 Task: Search for hiking trails in the Smoky Mountains between Gatlinburg, Tennessee, and Cherokee, North Carolina.
Action: Mouse moved to (300, 103)
Screenshot: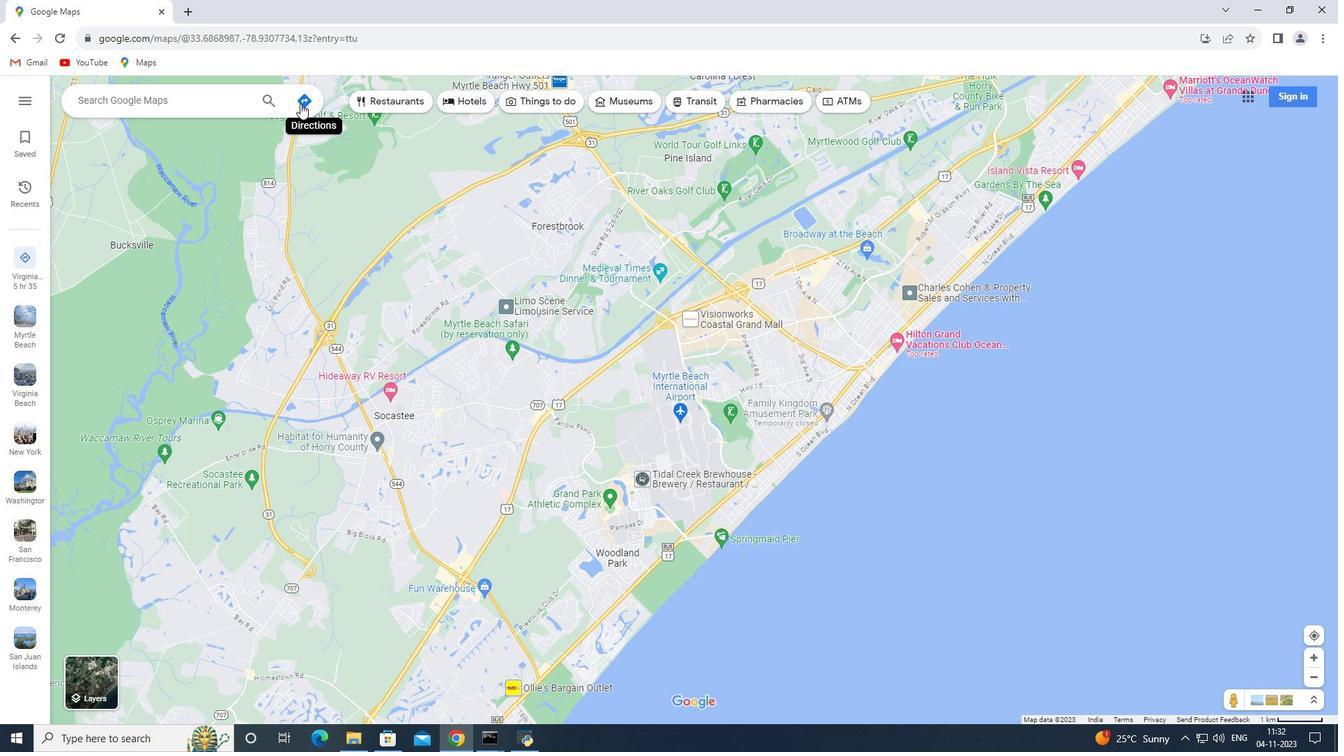 
Action: Mouse pressed left at (300, 103)
Screenshot: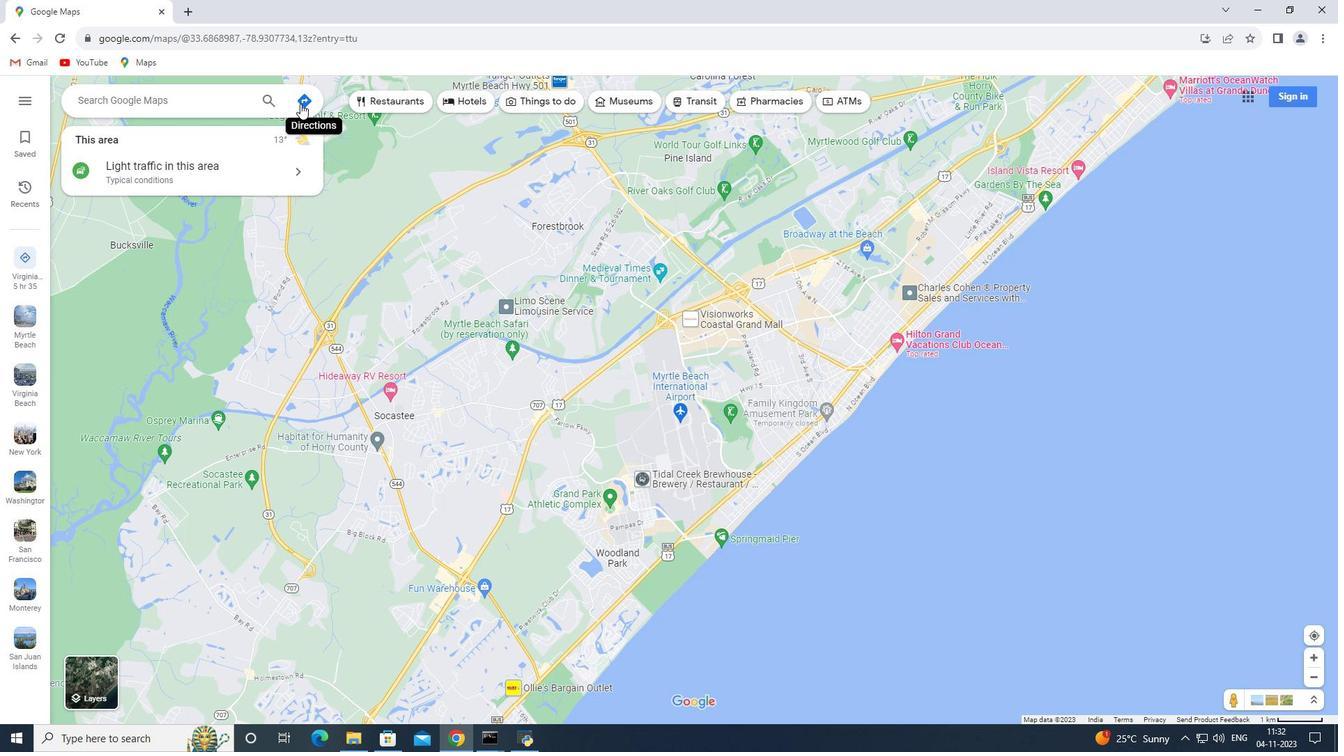 
Action: Mouse moved to (190, 142)
Screenshot: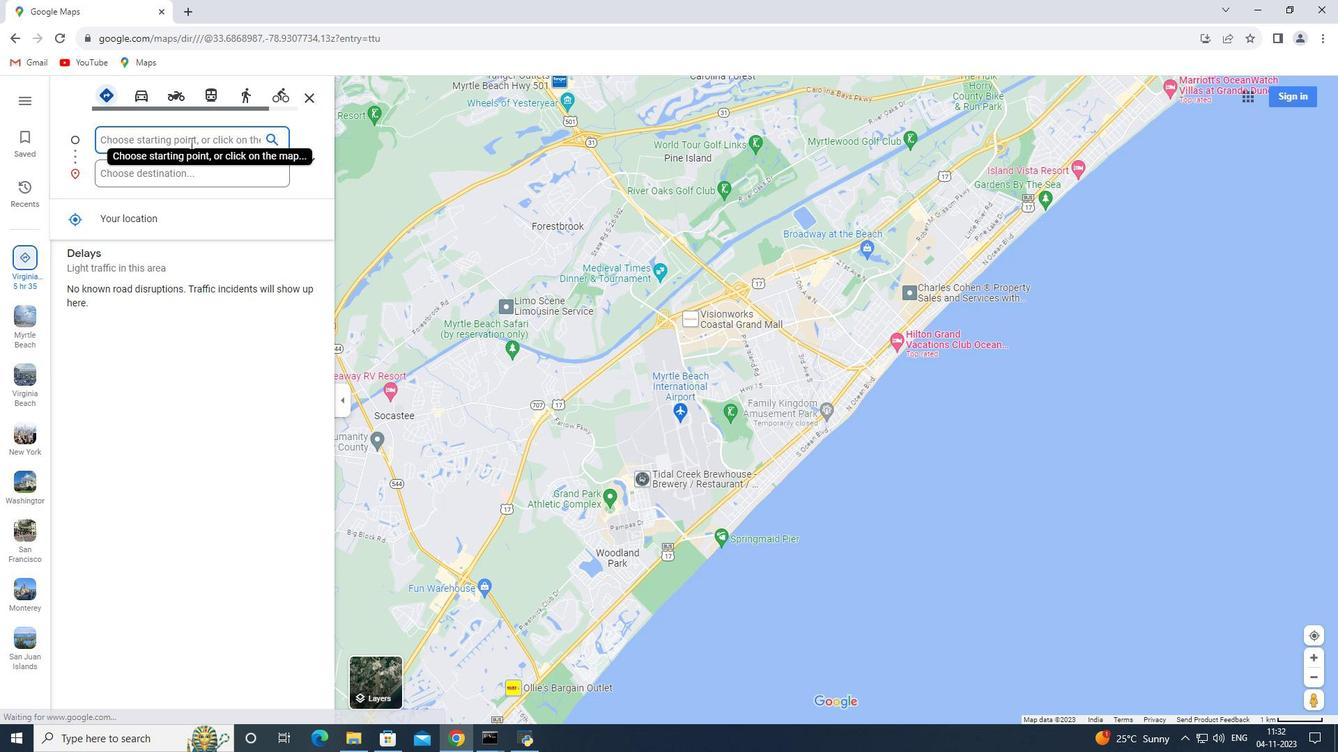 
Action: Key pressed <Key.shift>Gatlinburg,<Key.space><Key.shift>Tennessee
Screenshot: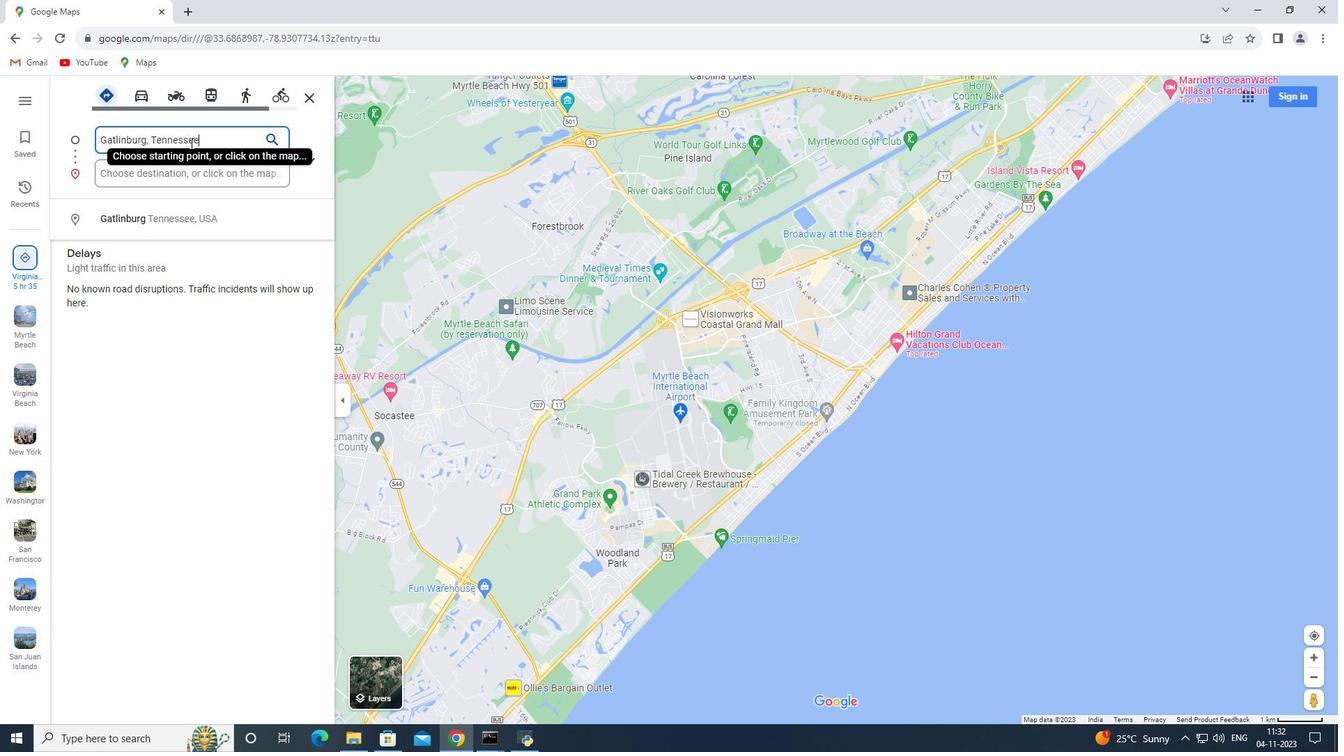 
Action: Mouse moved to (180, 167)
Screenshot: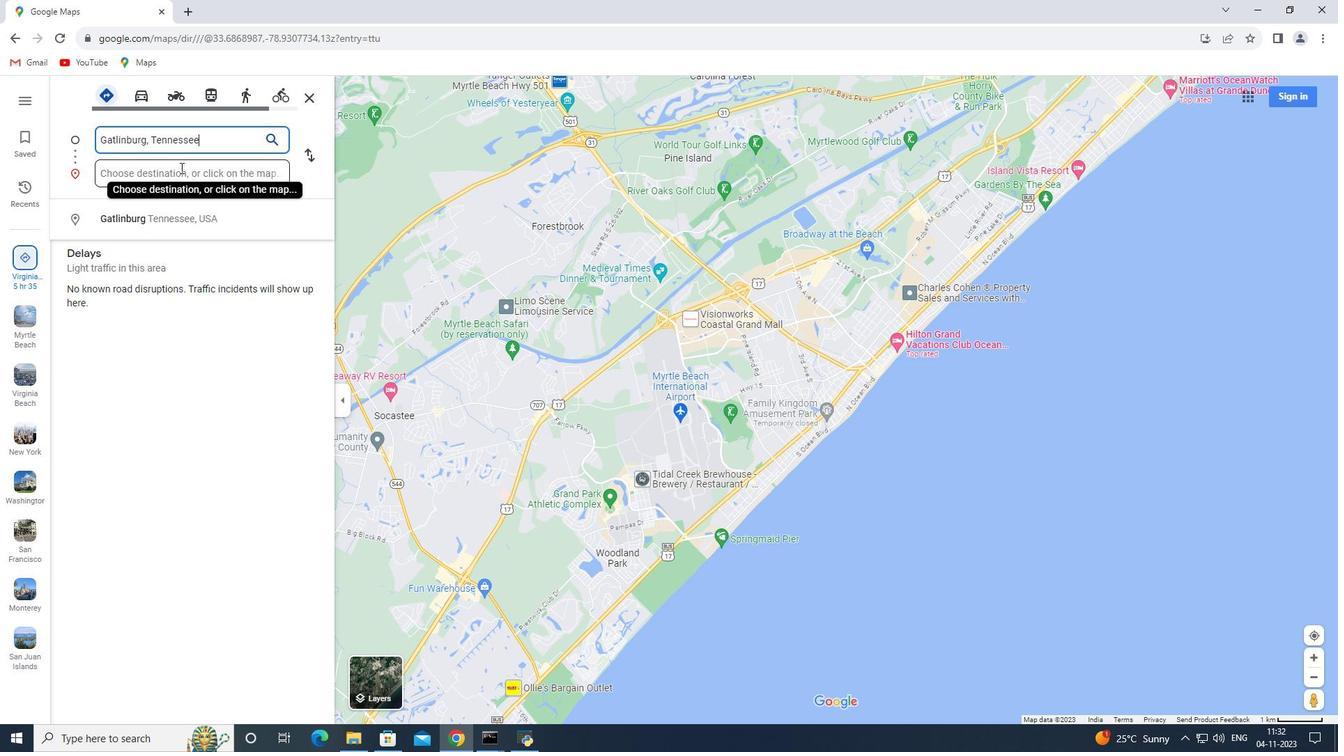 
Action: Mouse pressed left at (180, 167)
Screenshot: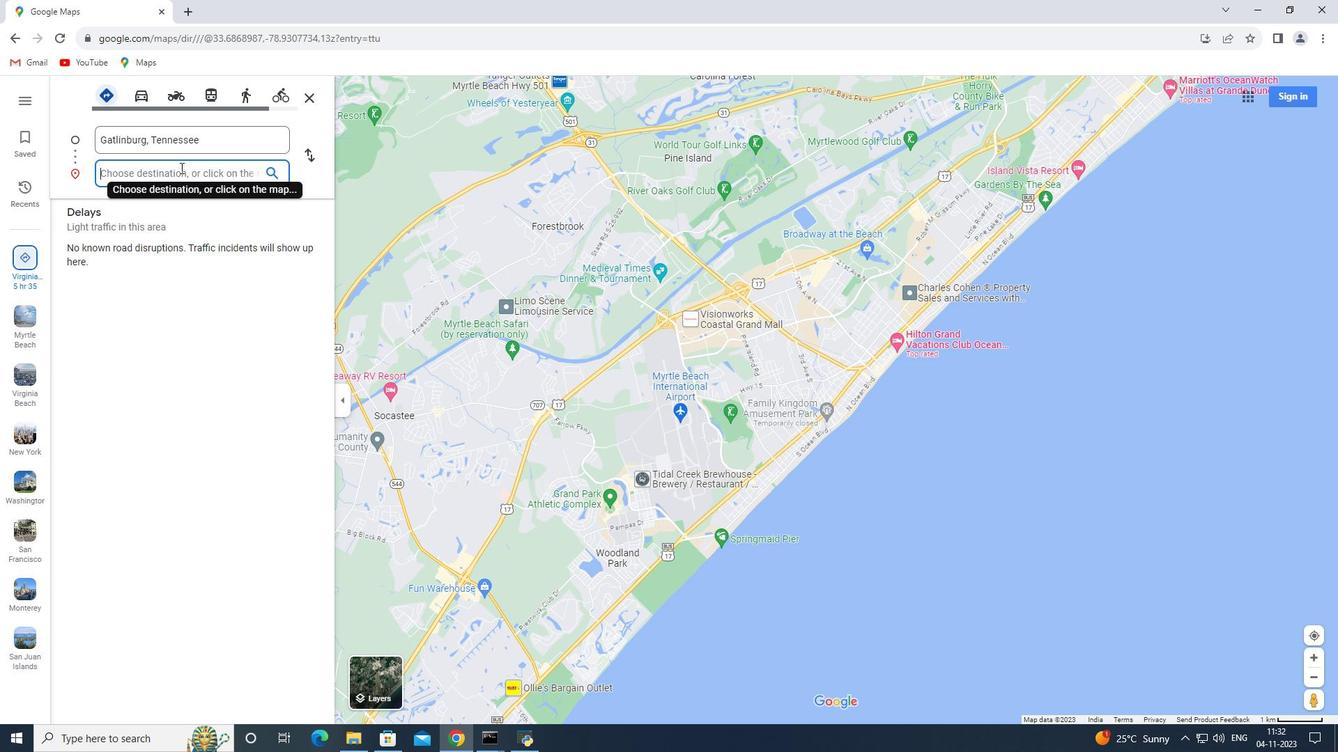 
Action: Key pressed <Key.shift>Cherokee,<Key.space><Key.shift>North<Key.space><Key.shift>Carolina<Key.enter>
Screenshot: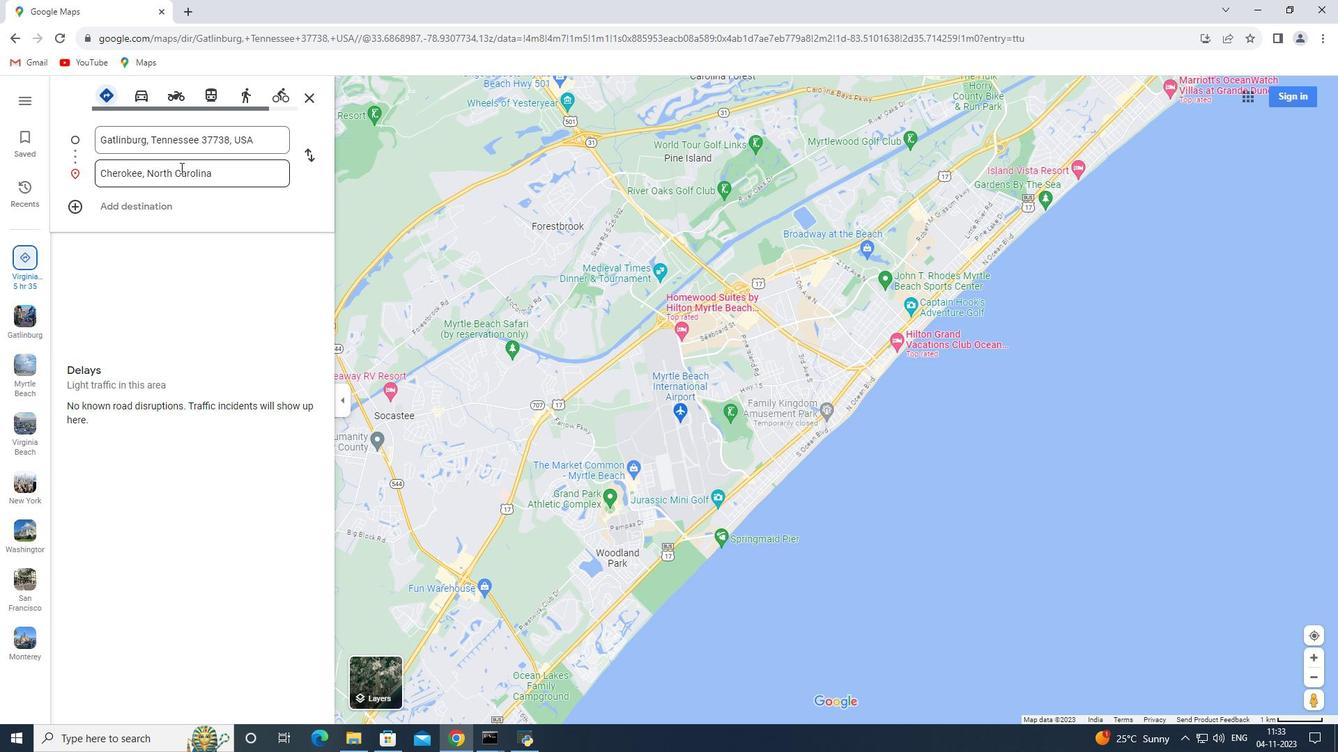 
Action: Mouse moved to (673, 99)
Screenshot: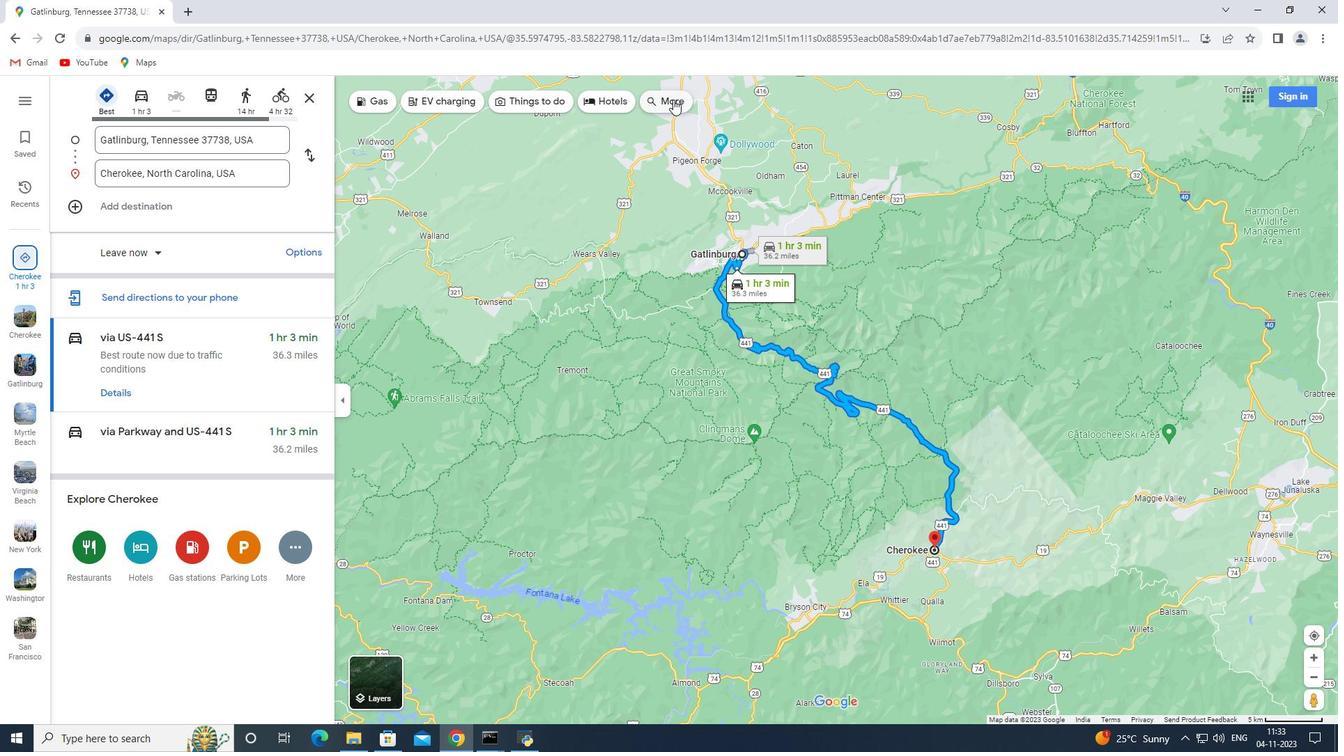 
Action: Mouse pressed left at (673, 99)
Screenshot: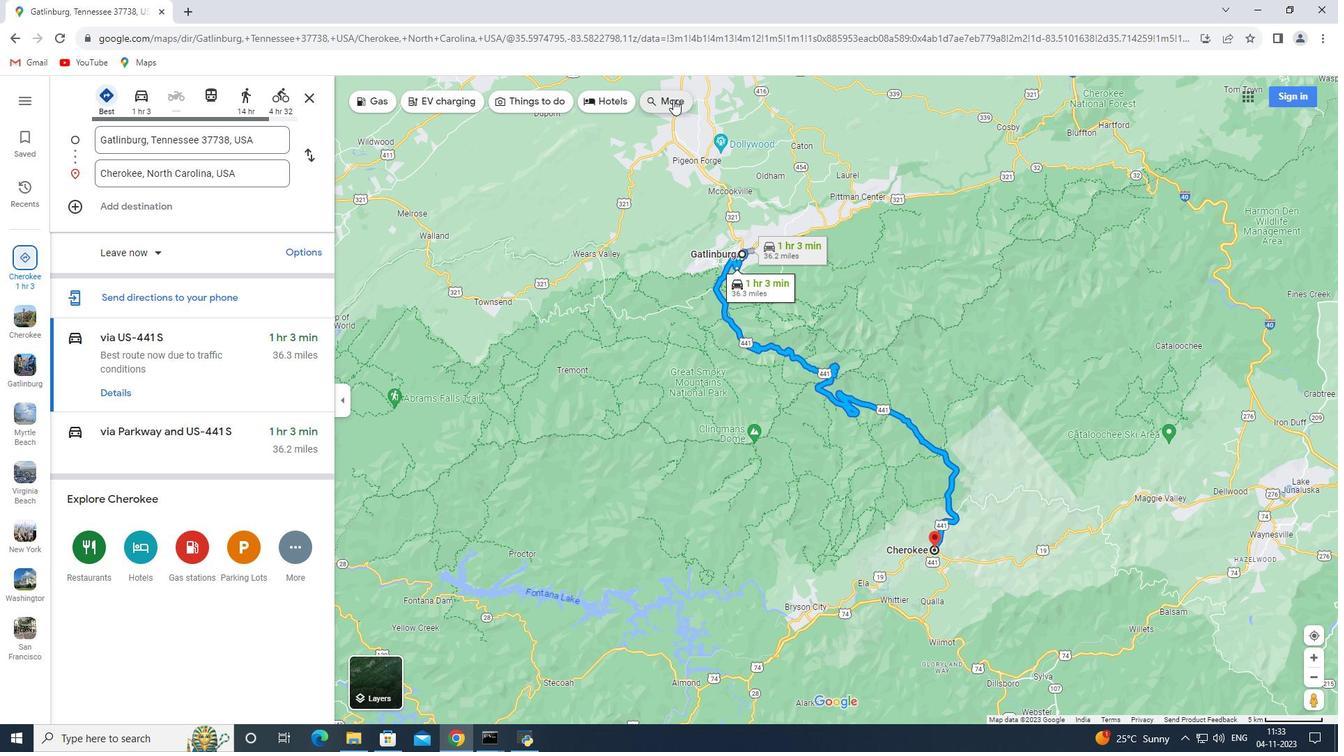 
Action: Mouse moved to (167, 101)
Screenshot: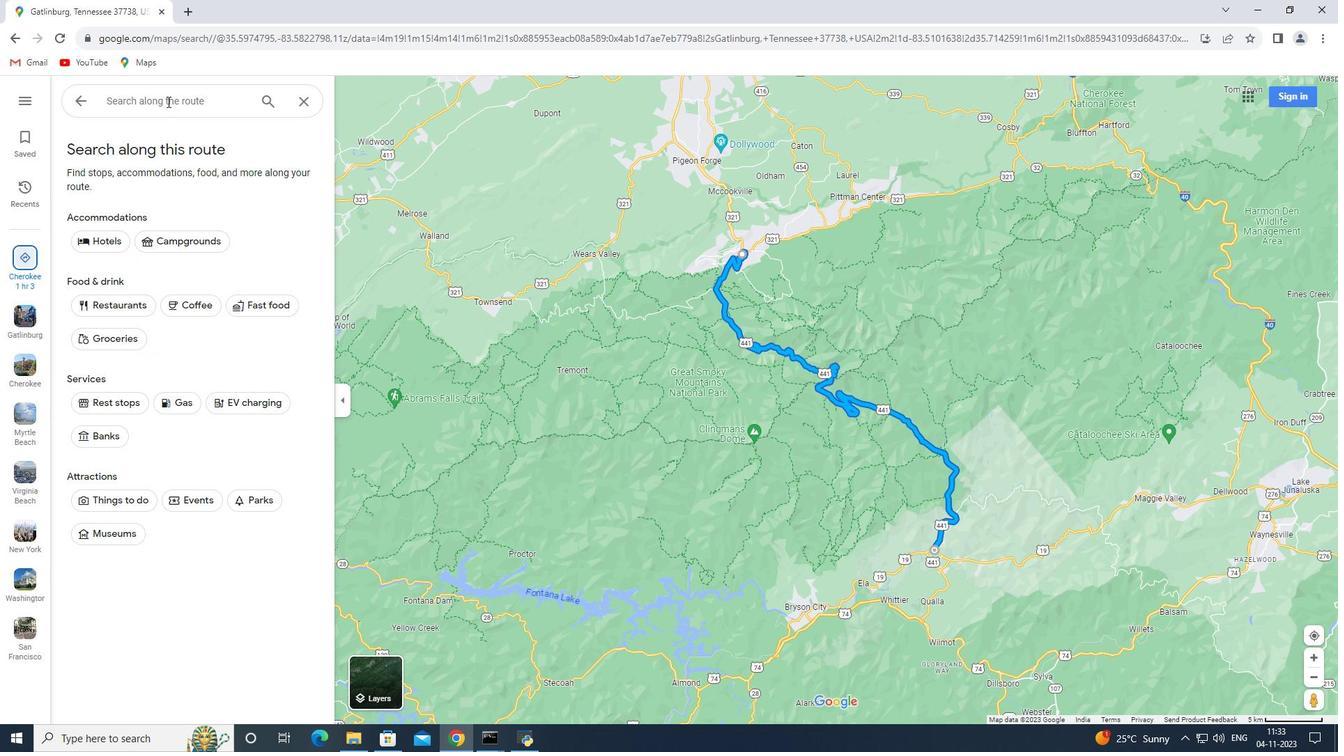 
Action: Mouse pressed left at (167, 101)
Screenshot: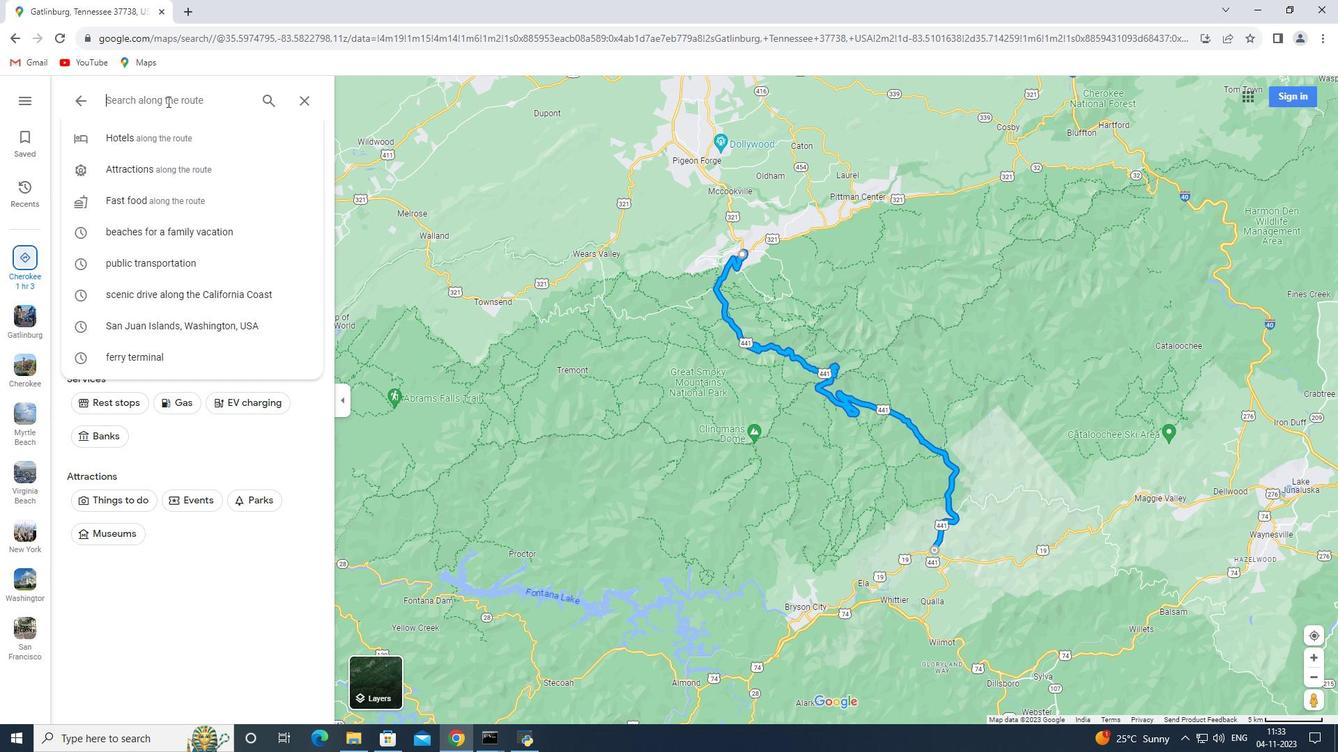 
Action: Key pressed hiking<Key.space>trails<Key.space>in<Key.space>the<Key.space><Key.shift>Smoky<Key.space><Key.shift>Moub<Key.backspace>ntains<Key.enter>
Screenshot: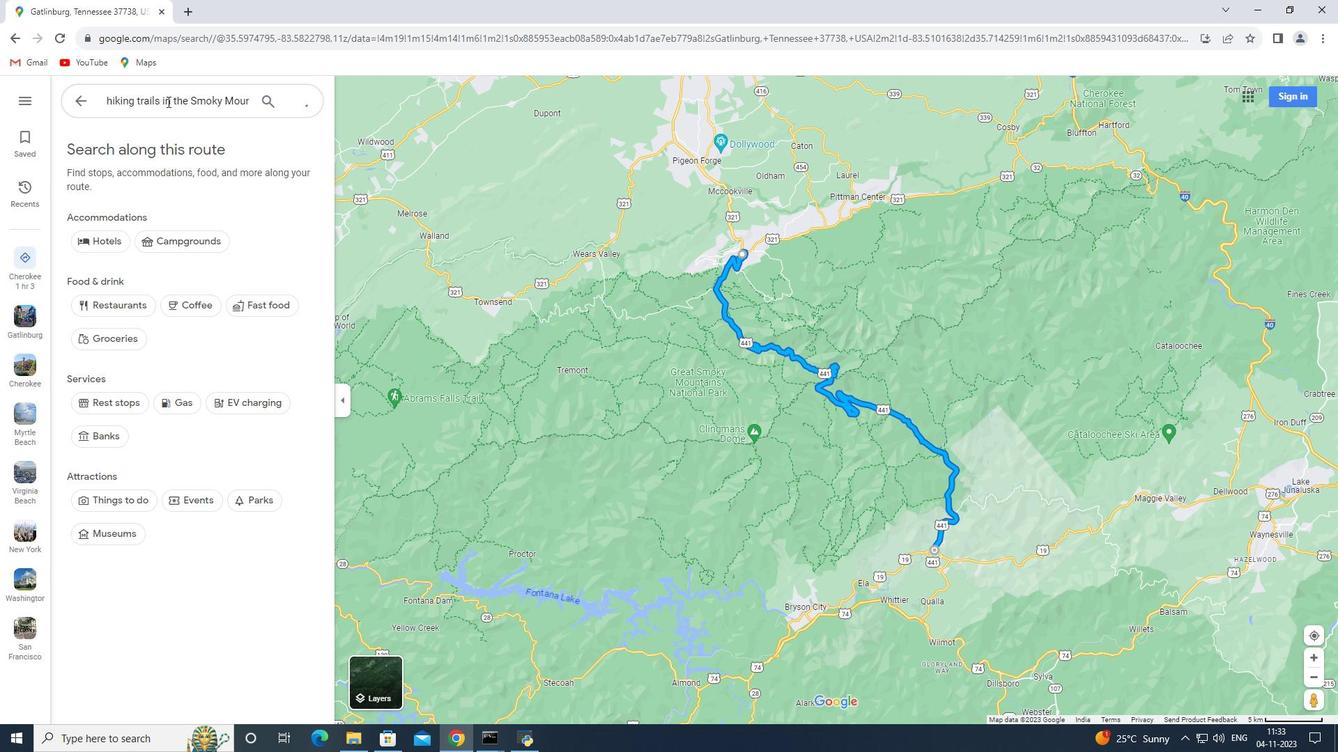 
